 Task: Find the nearest hot air balloon rides over the wine country in Napa Valley.
Action: Mouse moved to (79, 69)
Screenshot: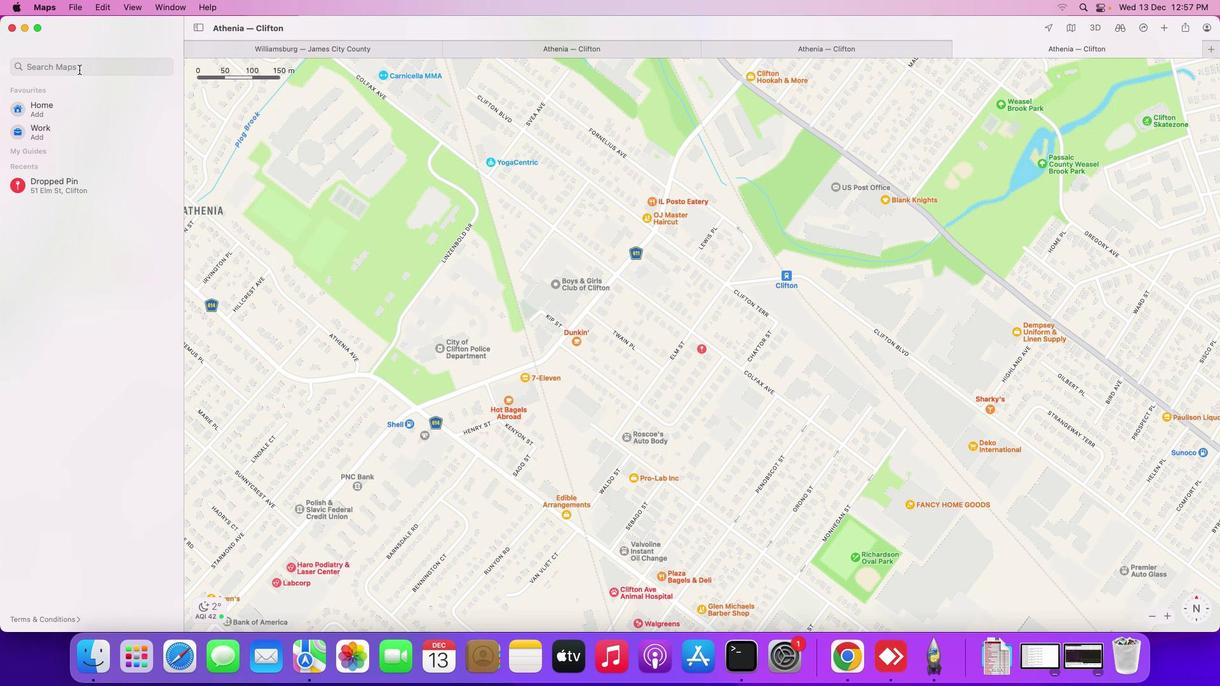 
Action: Mouse pressed left at (79, 69)
Screenshot: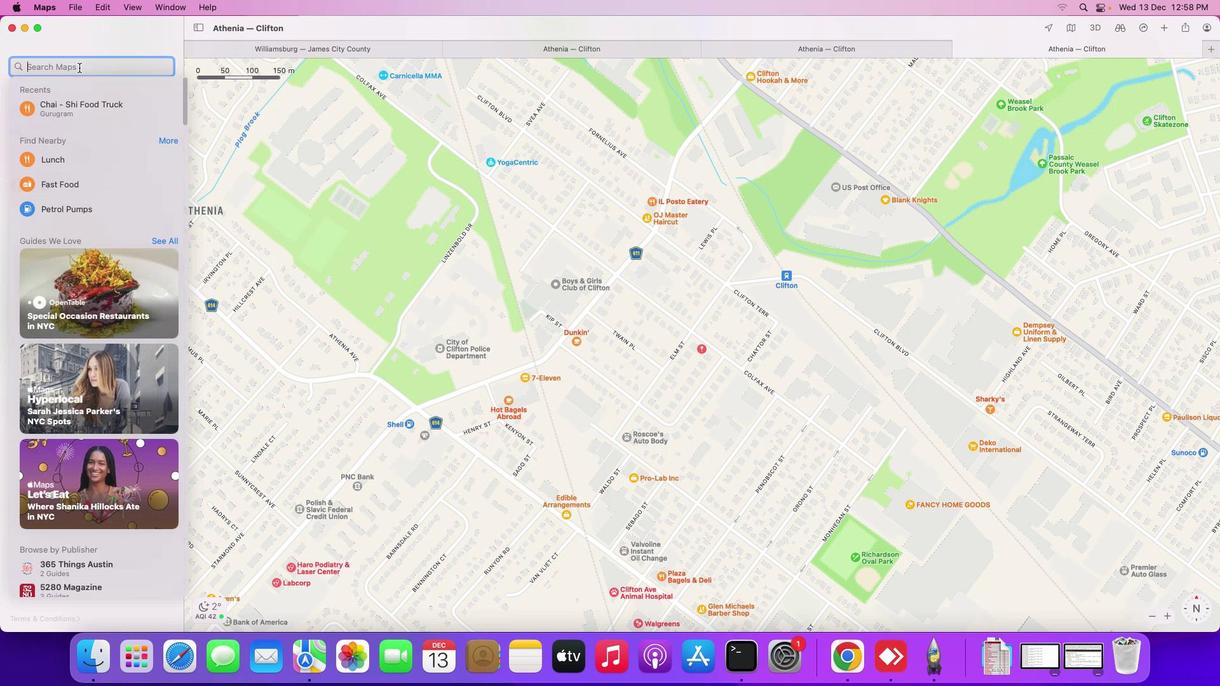 
Action: Mouse moved to (78, 67)
Screenshot: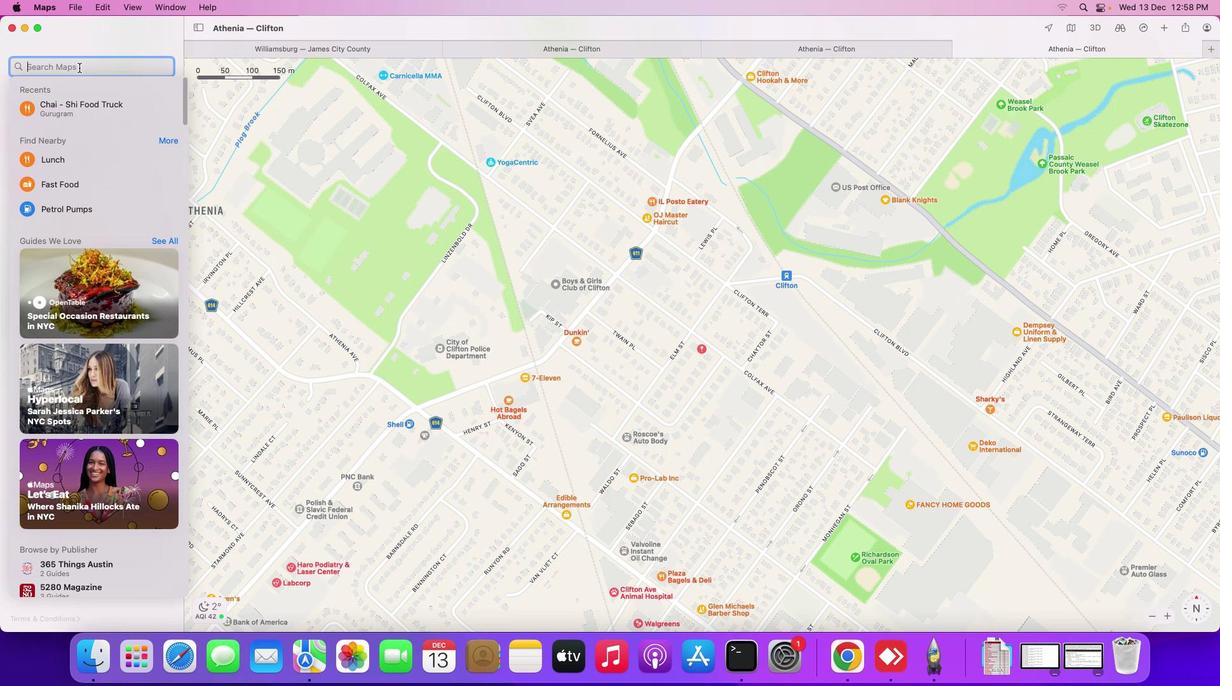 
Action: Key pressed 'n''e''a''r''e''s''t'Key.space'h''o''t'Key.space'a''i''r'Key.space'b''a''l''l''o''n'Key.space'r''i''d''e''s'Key.space'o''v''e''r'Key.space't''h''e'Key.space'w''i''n''e'Key.space'c''o''u''n''t''r''y'Key.space'i''n'Key.spaceKey.shift_r'N''a''p''a'Key.spaceKey.shift_rKey.shift_r'V''a''l''l''e''y'Key.enter
Screenshot: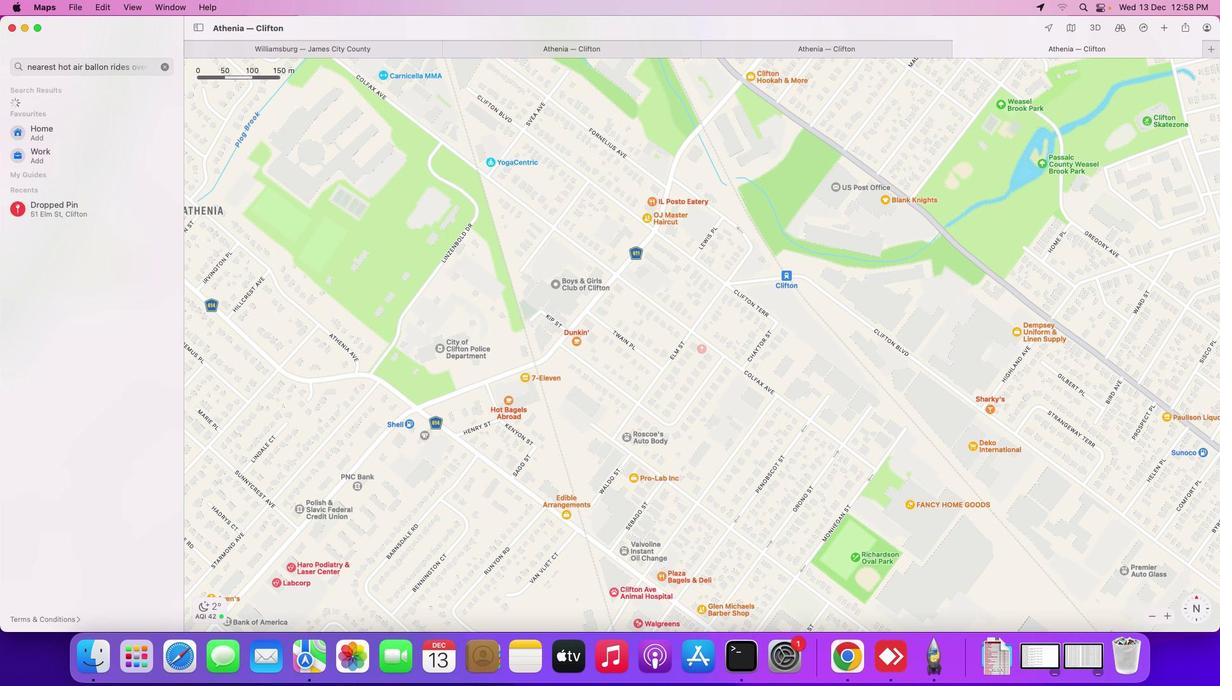 
Action: Mouse moved to (869, 403)
Screenshot: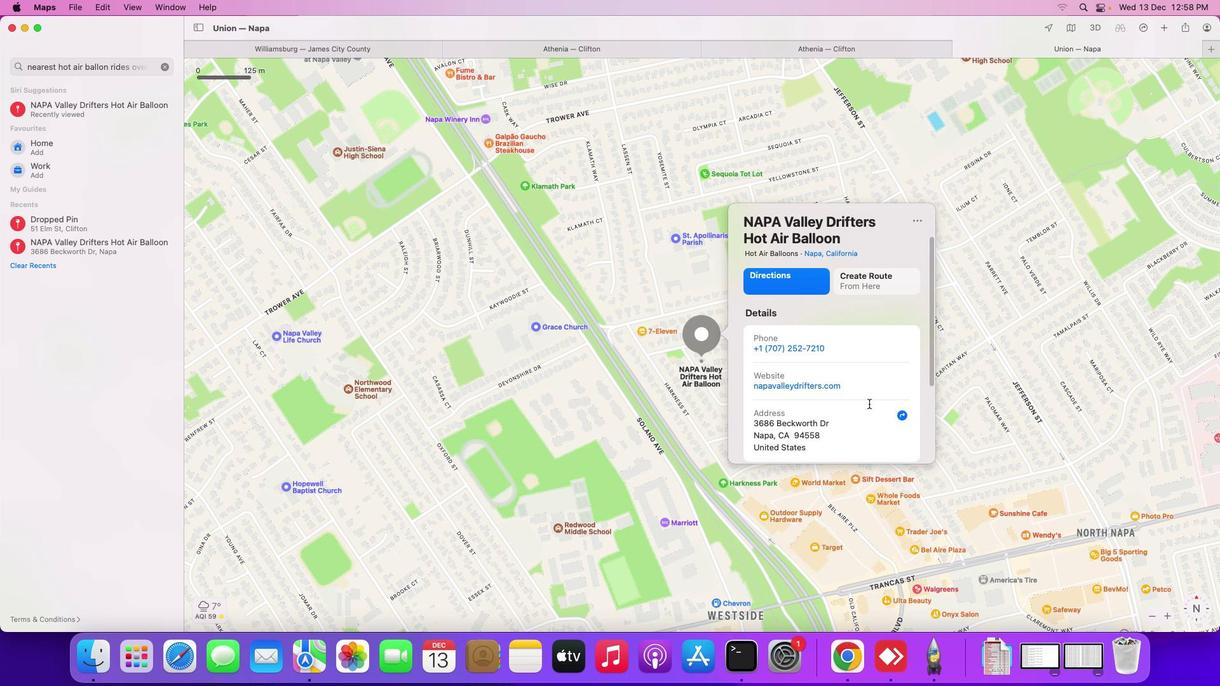 
Action: Mouse scrolled (869, 403) with delta (0, 0)
Screenshot: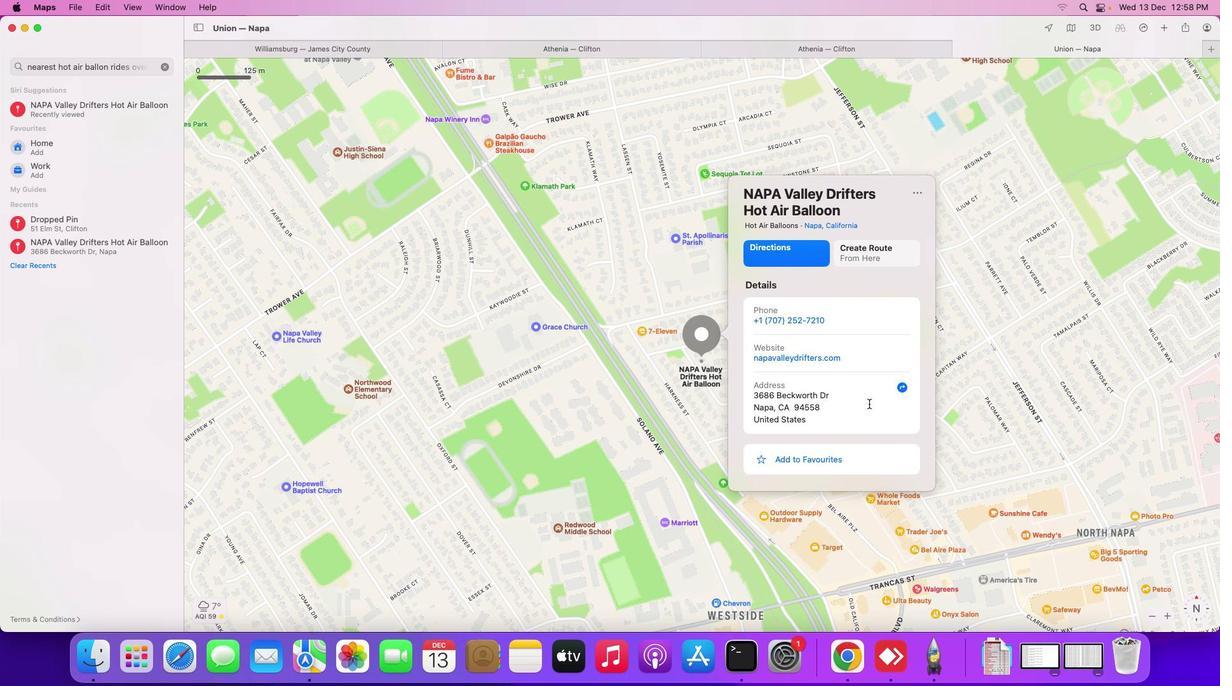 
Action: Mouse scrolled (869, 403) with delta (0, 0)
Screenshot: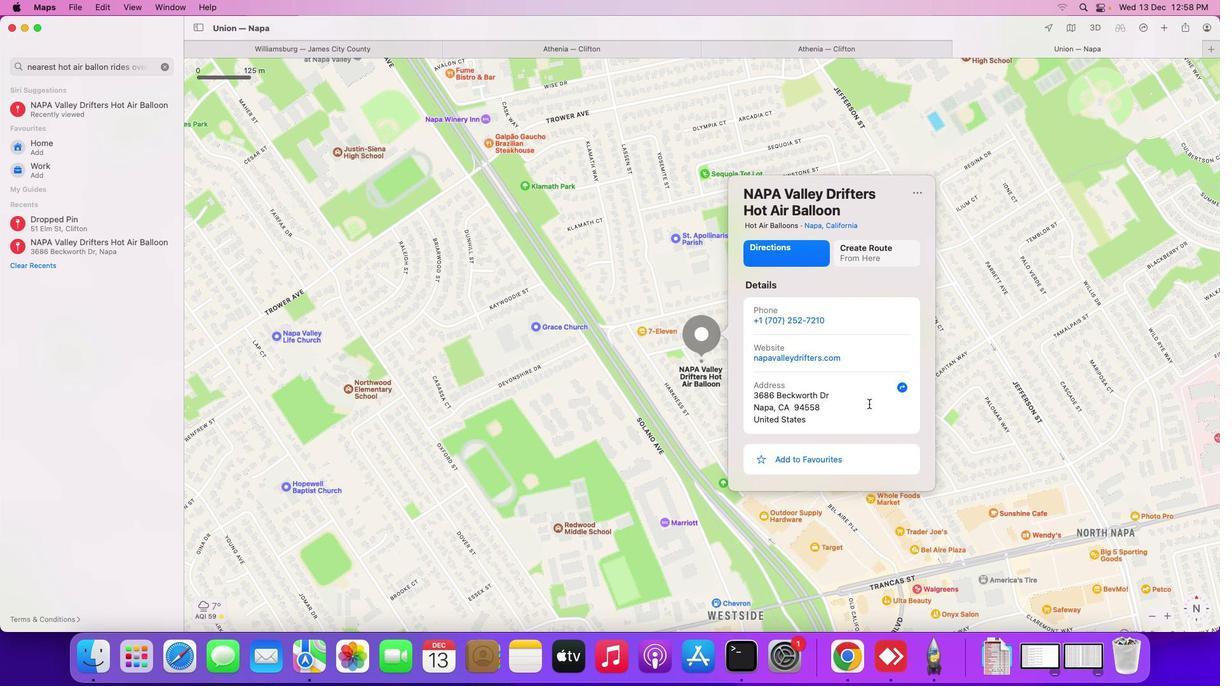 
Action: Mouse scrolled (869, 403) with delta (0, -1)
Screenshot: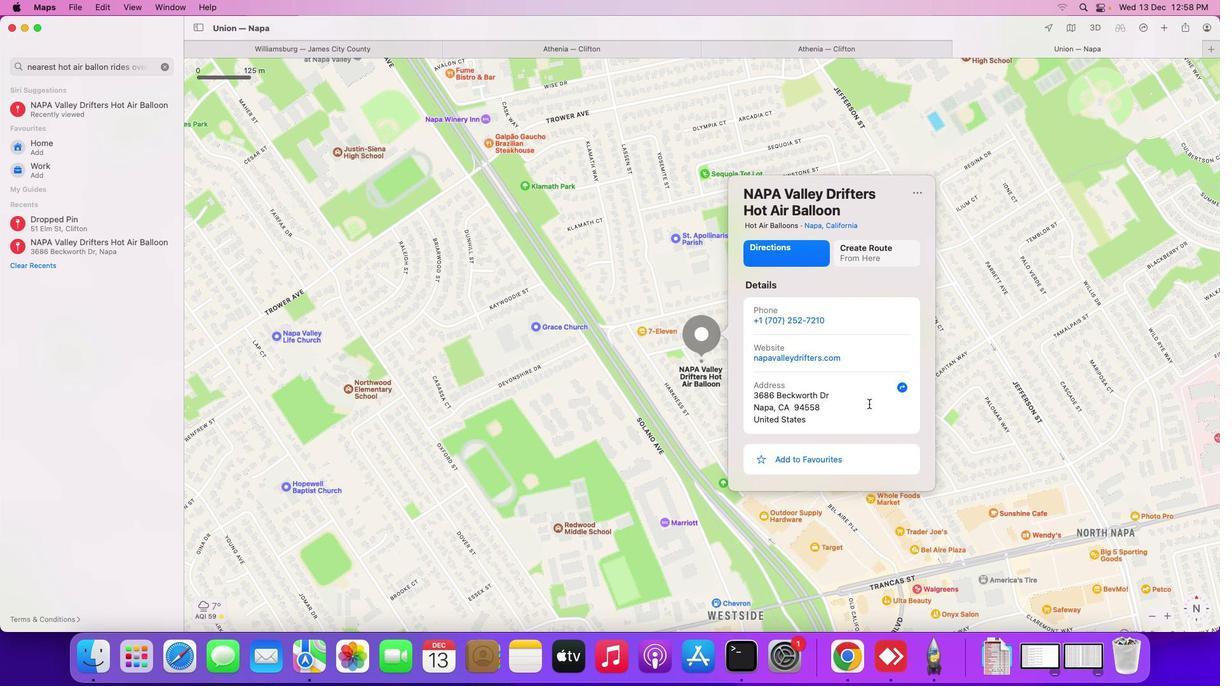 
Action: Mouse scrolled (869, 403) with delta (0, -3)
Screenshot: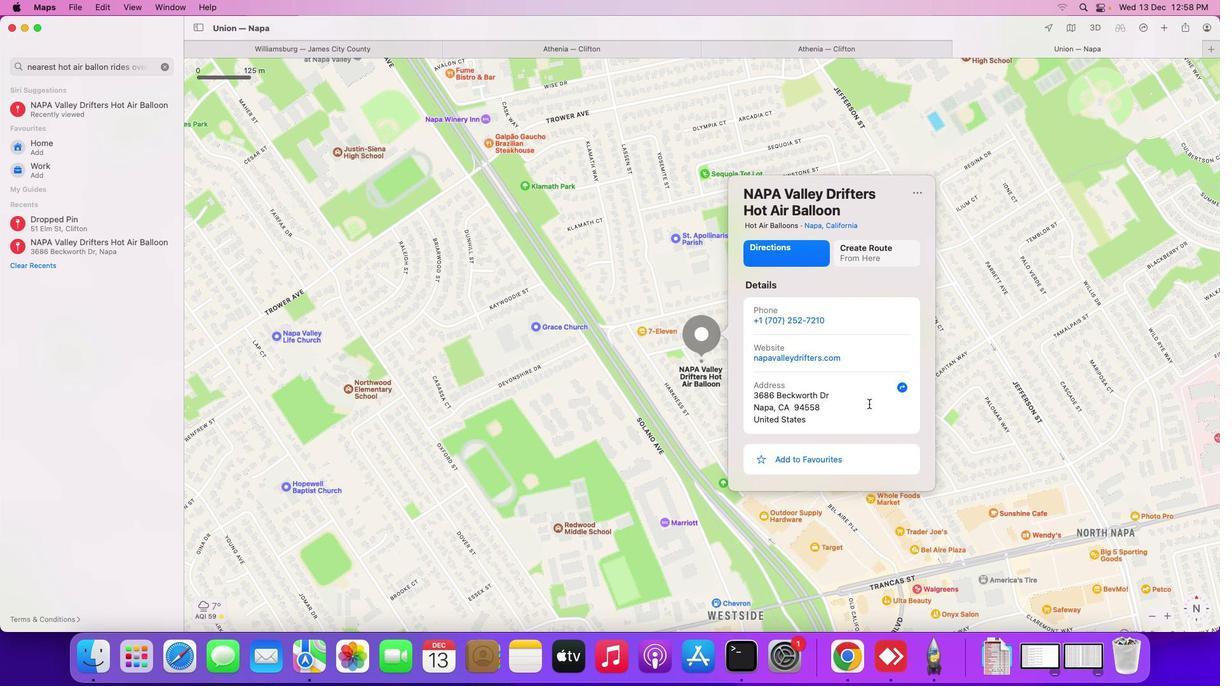 
Action: Mouse scrolled (869, 403) with delta (0, -3)
Screenshot: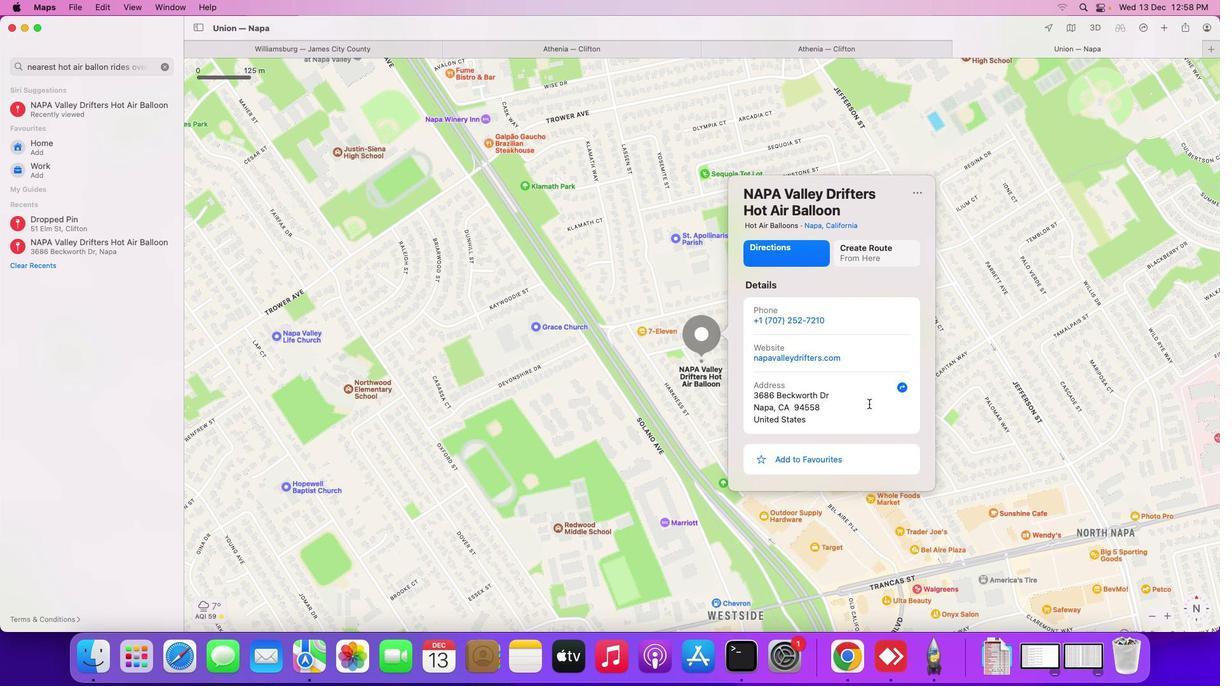 
Action: Mouse scrolled (869, 403) with delta (0, -3)
Screenshot: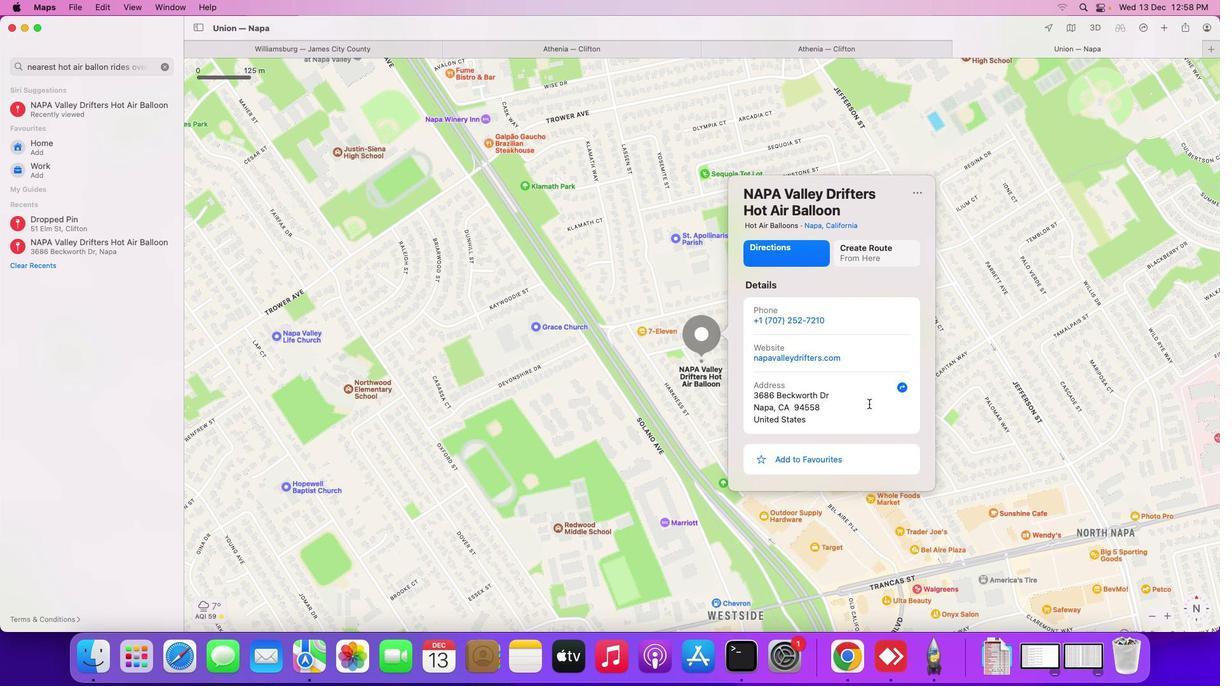 
Action: Mouse moved to (104, 103)
Screenshot: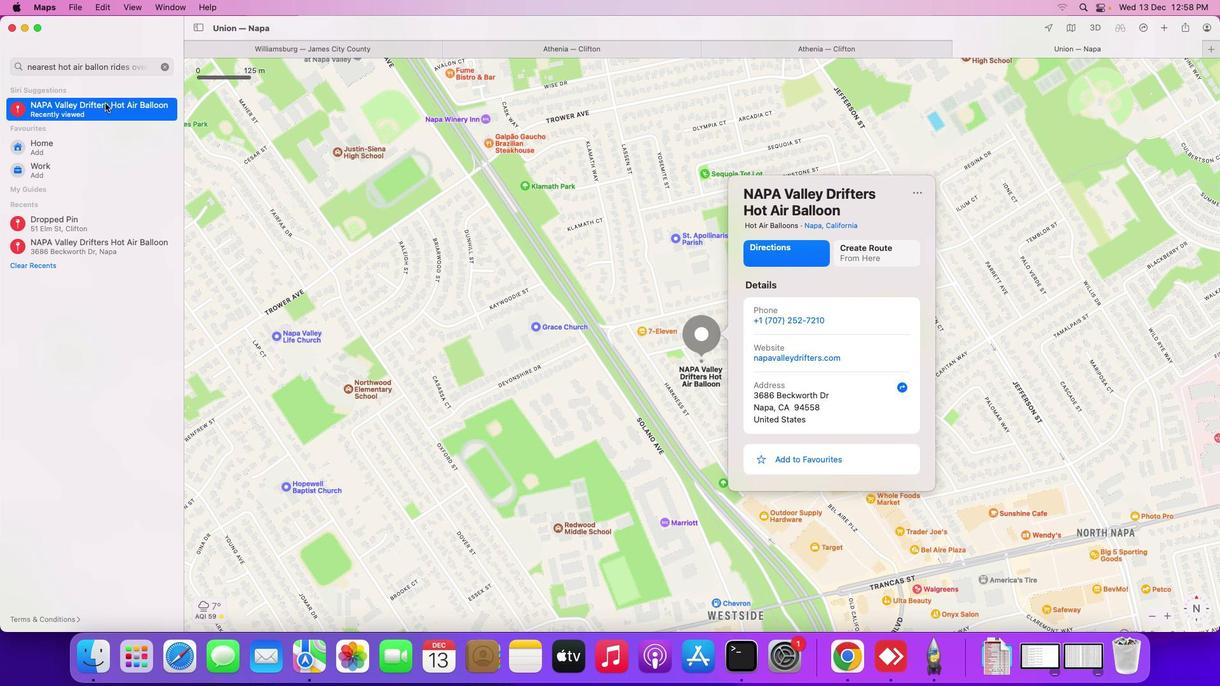 
Action: Mouse pressed left at (104, 103)
Screenshot: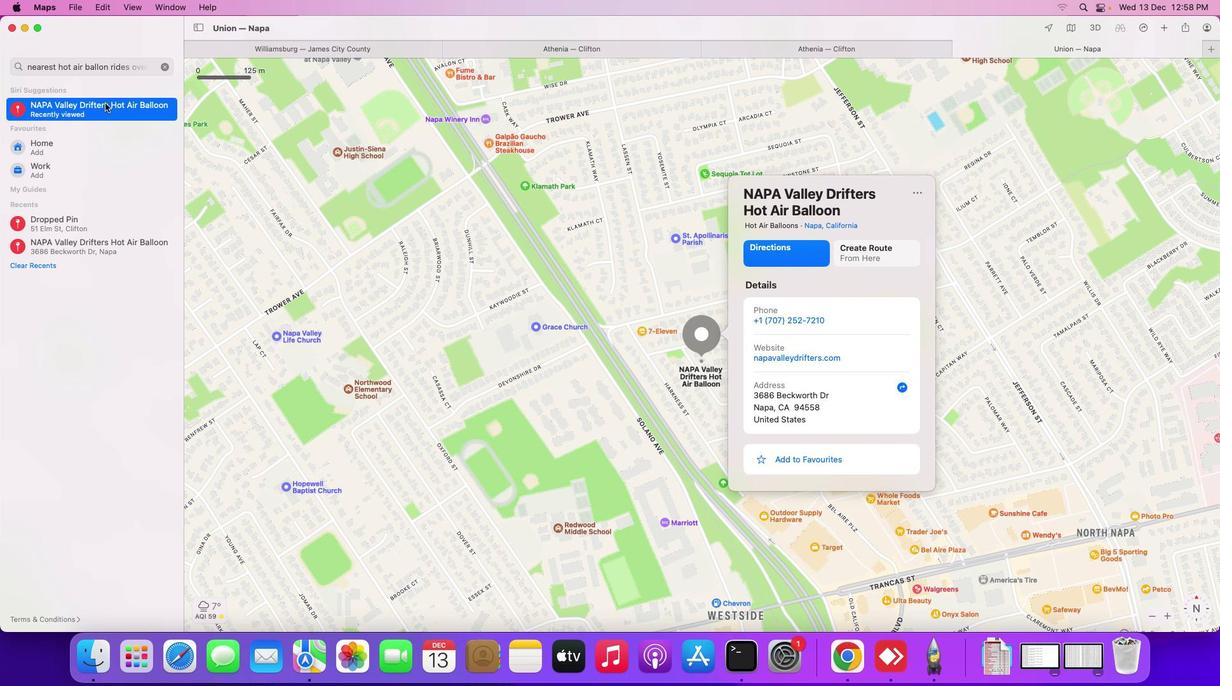 
Action: Mouse moved to (491, 371)
Screenshot: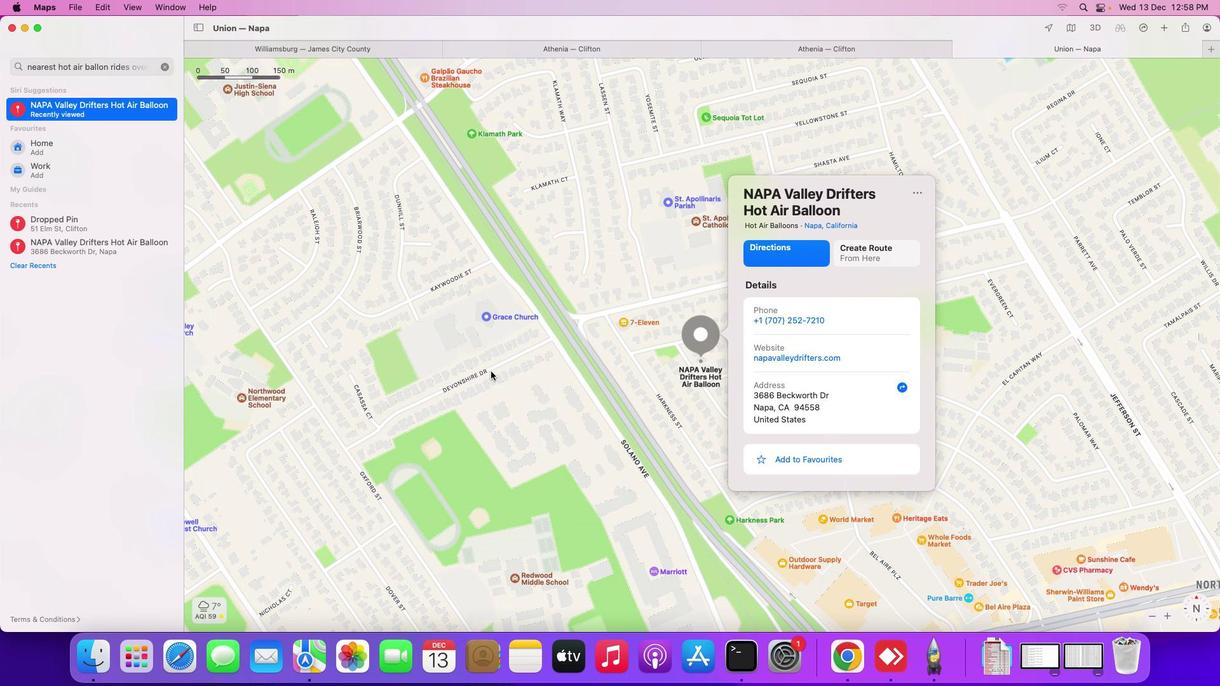 
